 Task: Look for organic products only.
Action: Mouse moved to (16, 97)
Screenshot: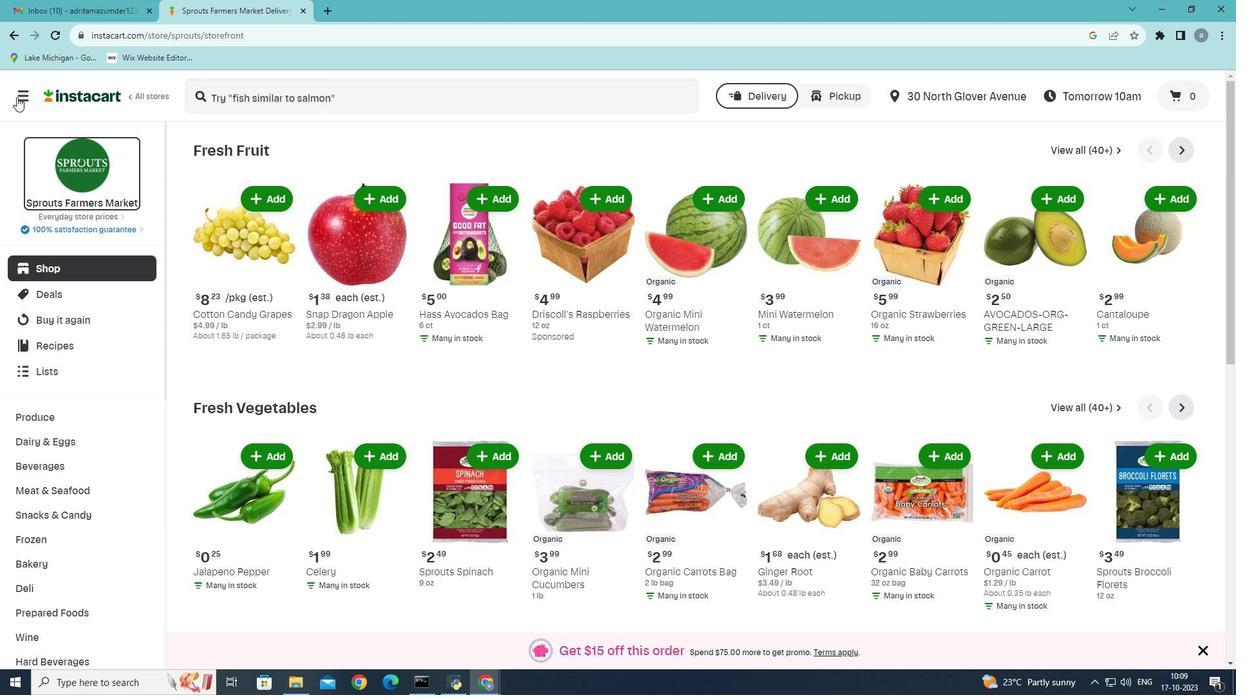 
Action: Mouse pressed left at (16, 97)
Screenshot: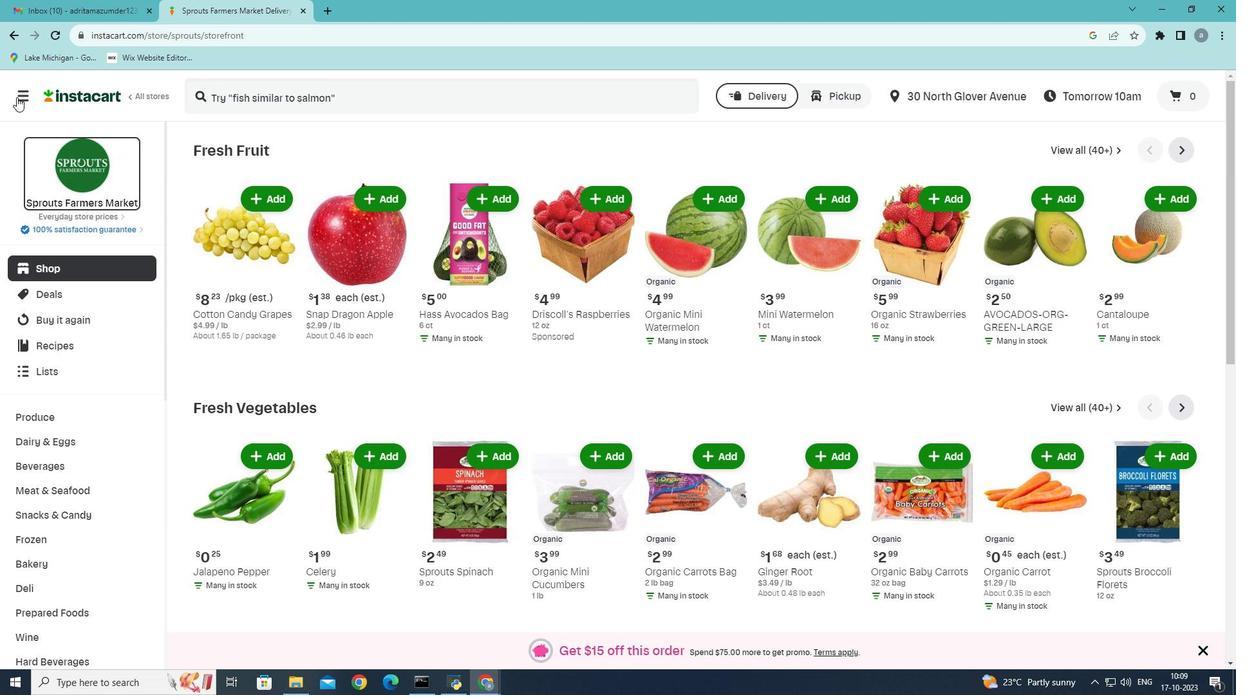 
Action: Mouse moved to (51, 380)
Screenshot: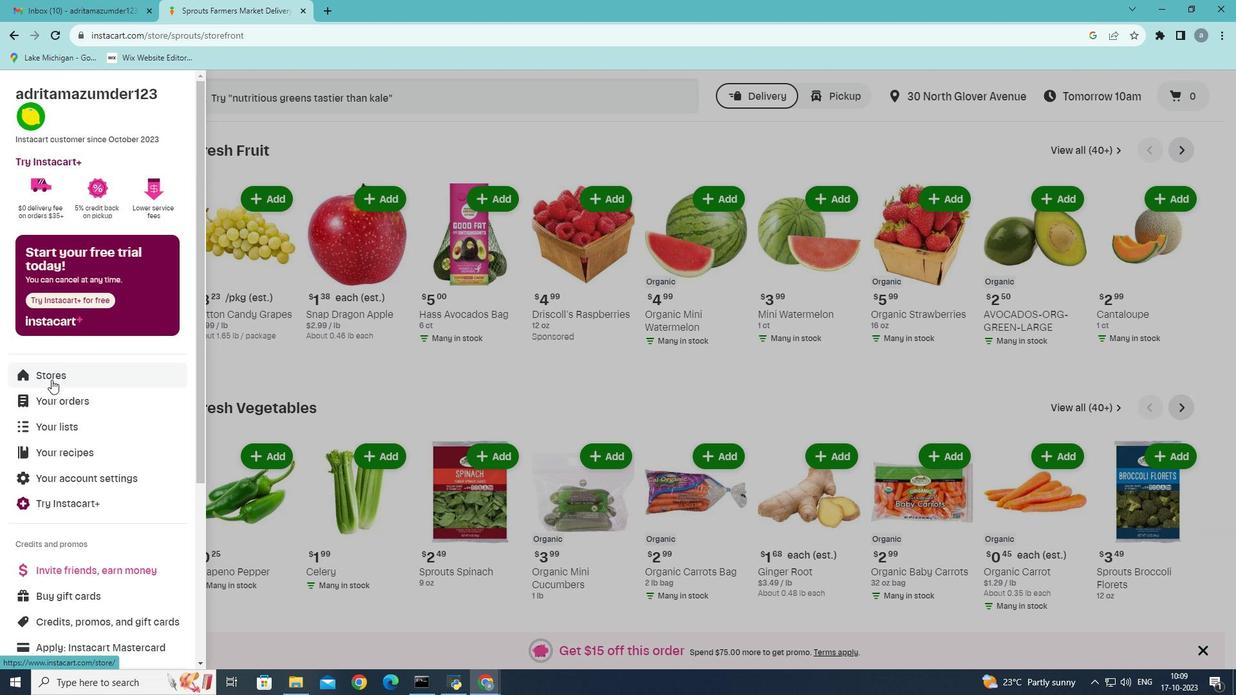 
Action: Mouse pressed left at (51, 380)
Screenshot: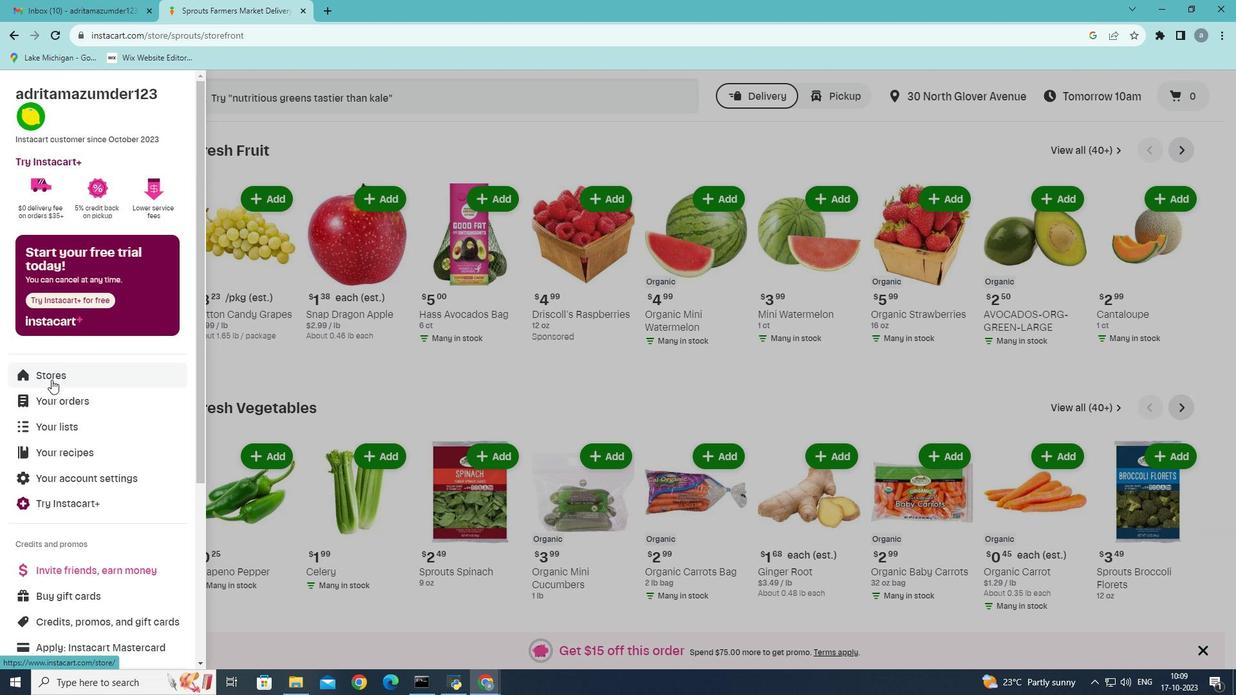 
Action: Mouse moved to (298, 139)
Screenshot: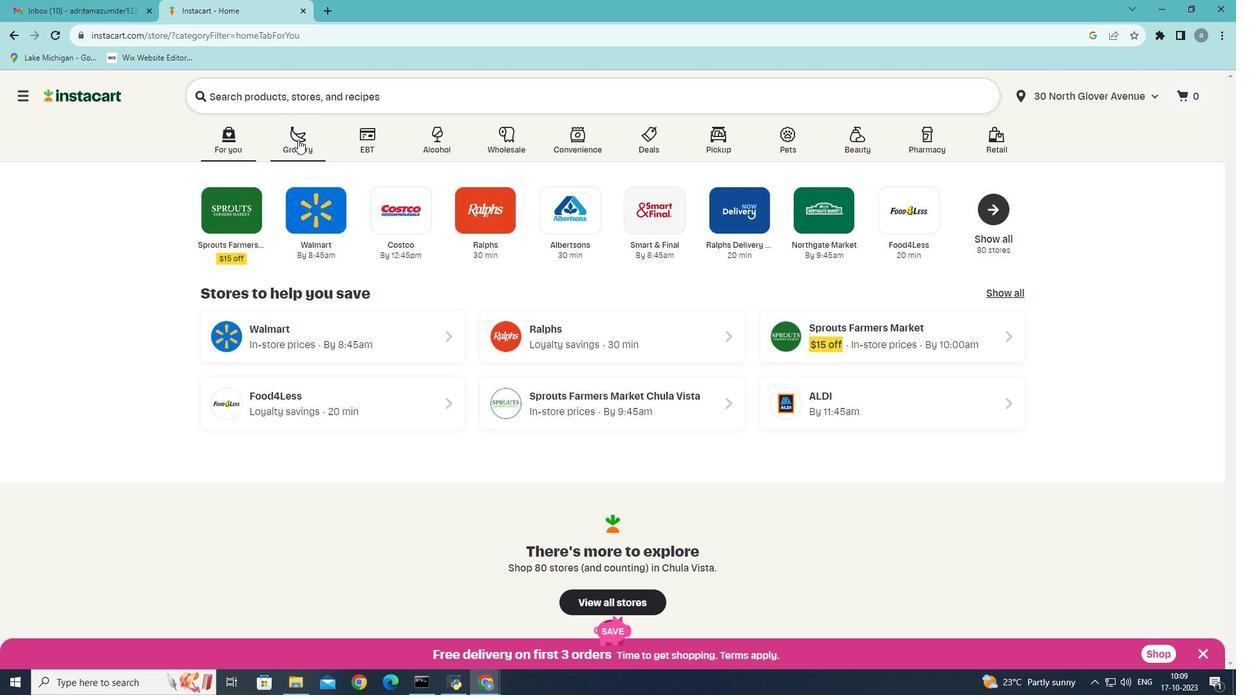 
Action: Mouse pressed left at (298, 139)
Screenshot: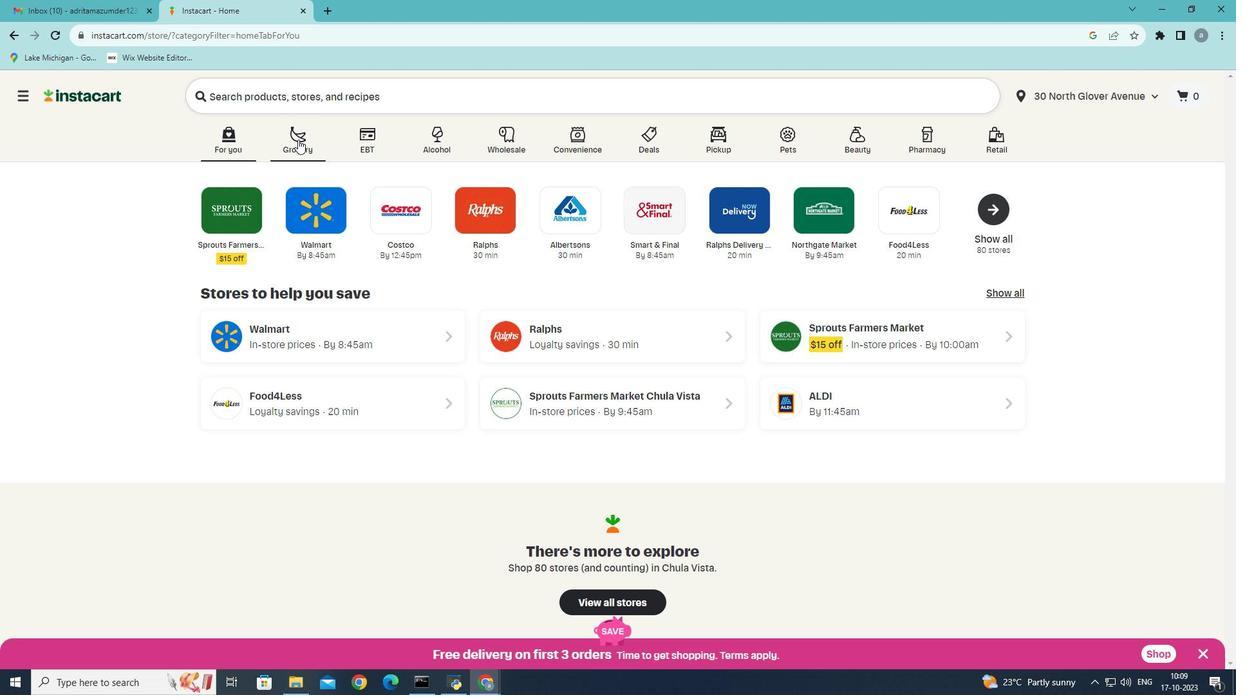 
Action: Mouse moved to (860, 310)
Screenshot: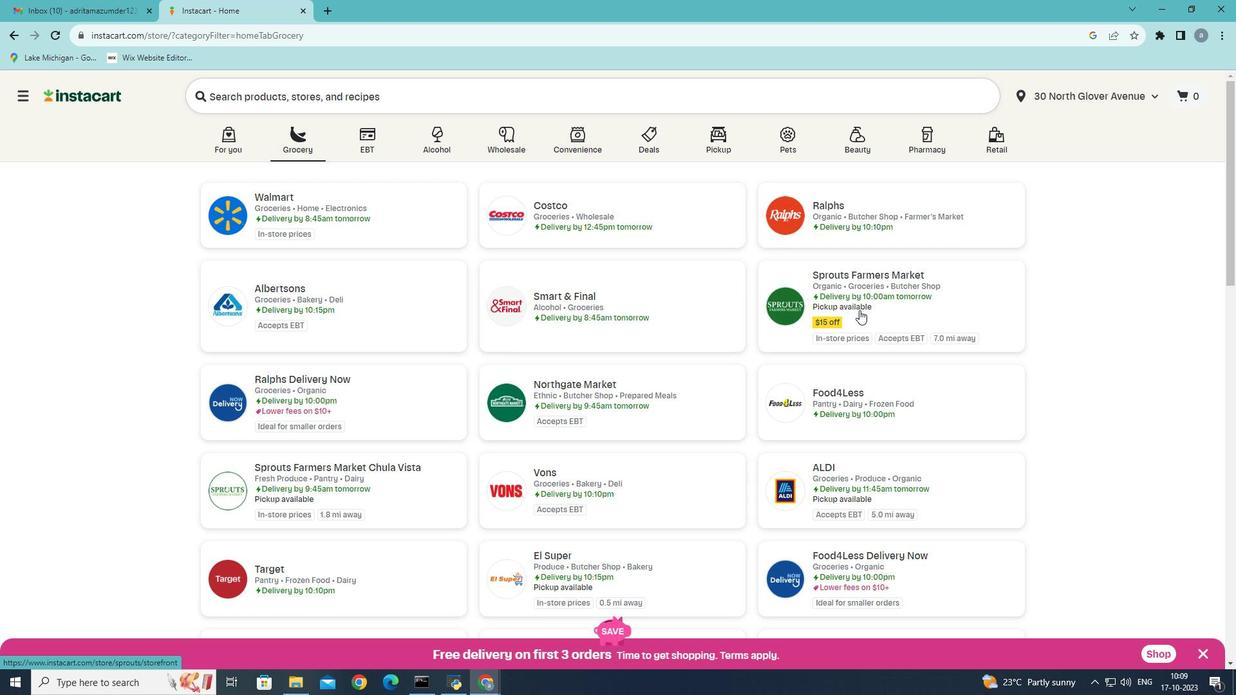 
Action: Mouse pressed left at (860, 310)
Screenshot: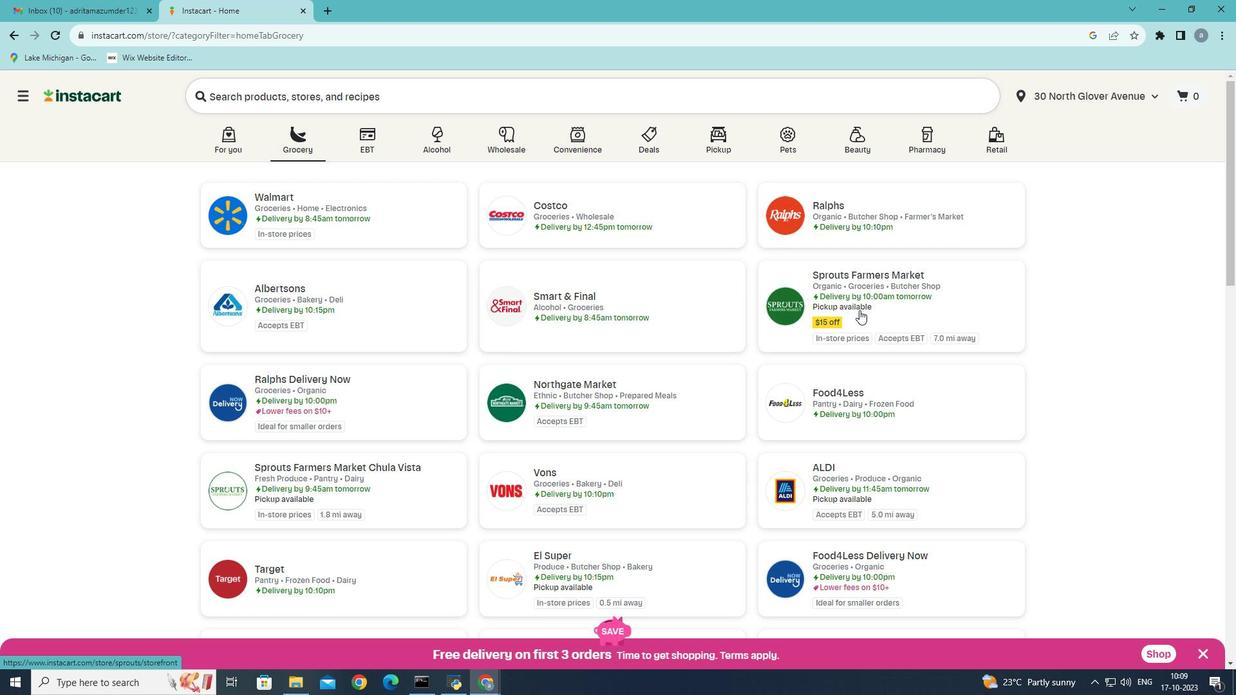 
Action: Mouse moved to (42, 492)
Screenshot: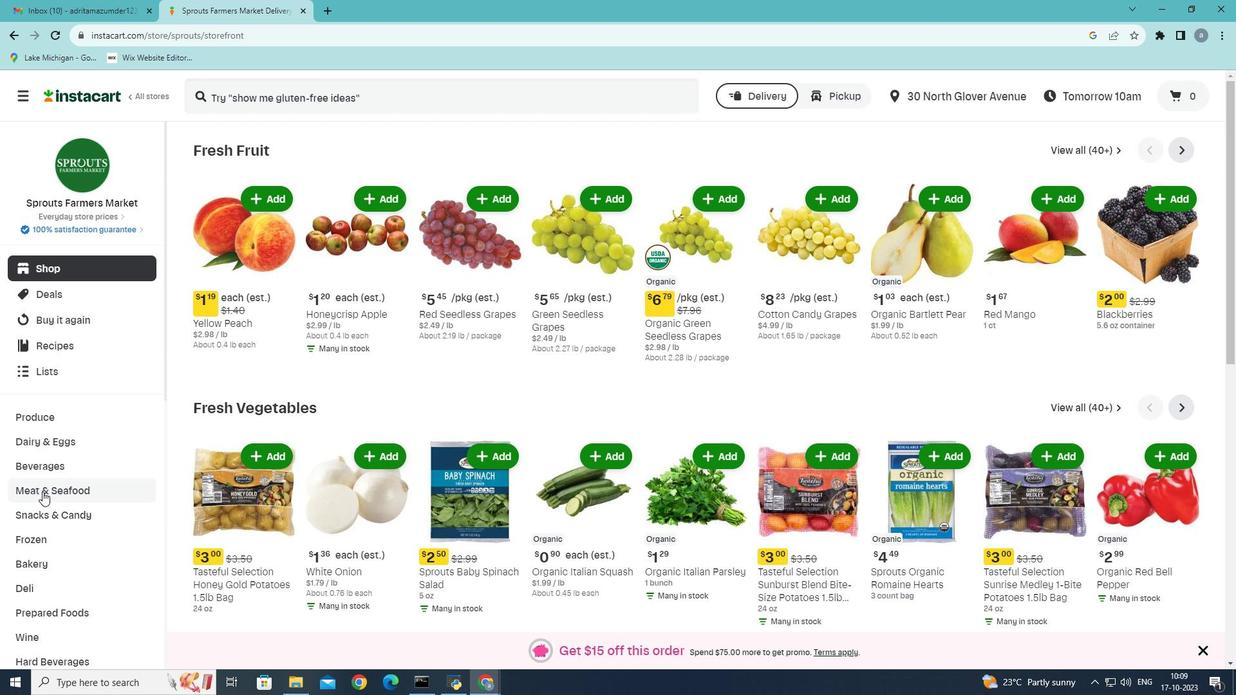 
Action: Mouse pressed left at (42, 492)
Screenshot: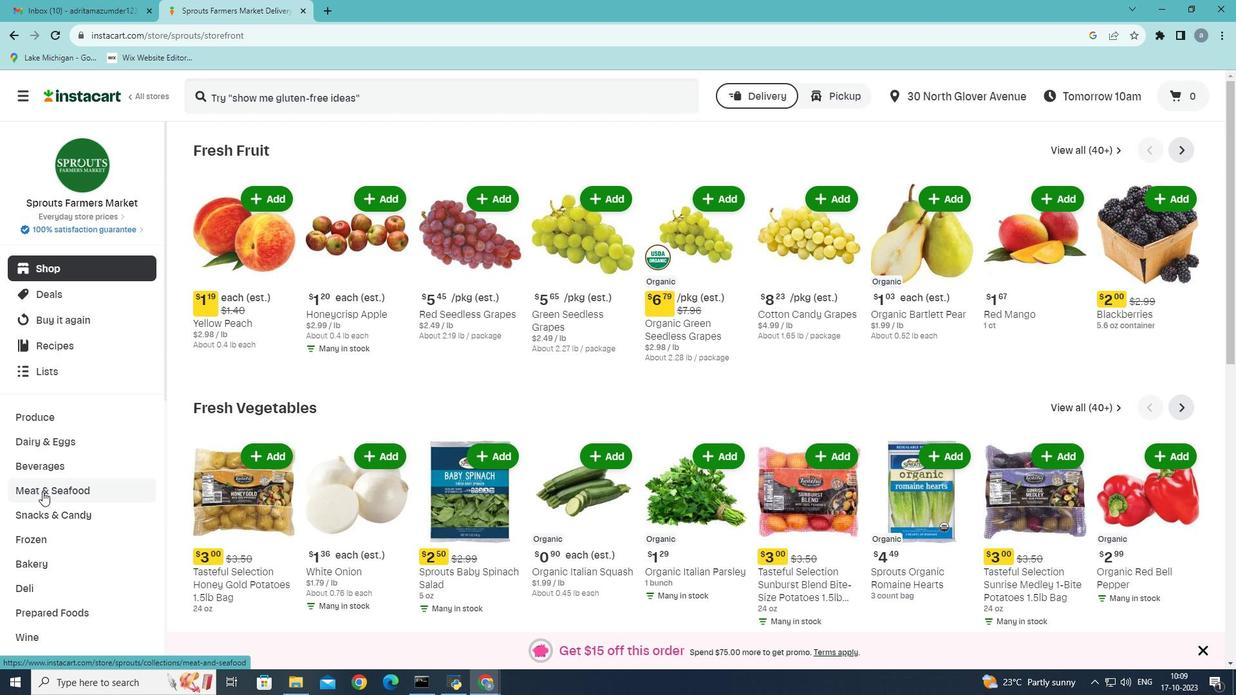 
Action: Mouse moved to (378, 182)
Screenshot: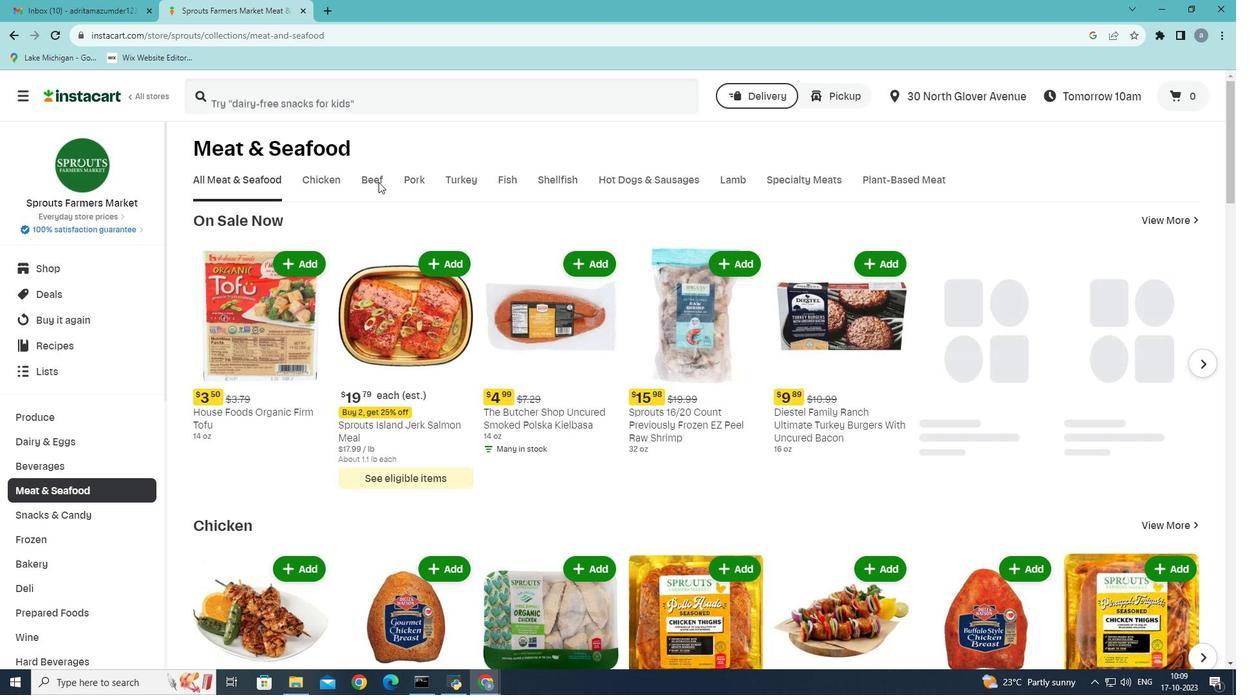 
Action: Mouse pressed left at (378, 182)
Screenshot: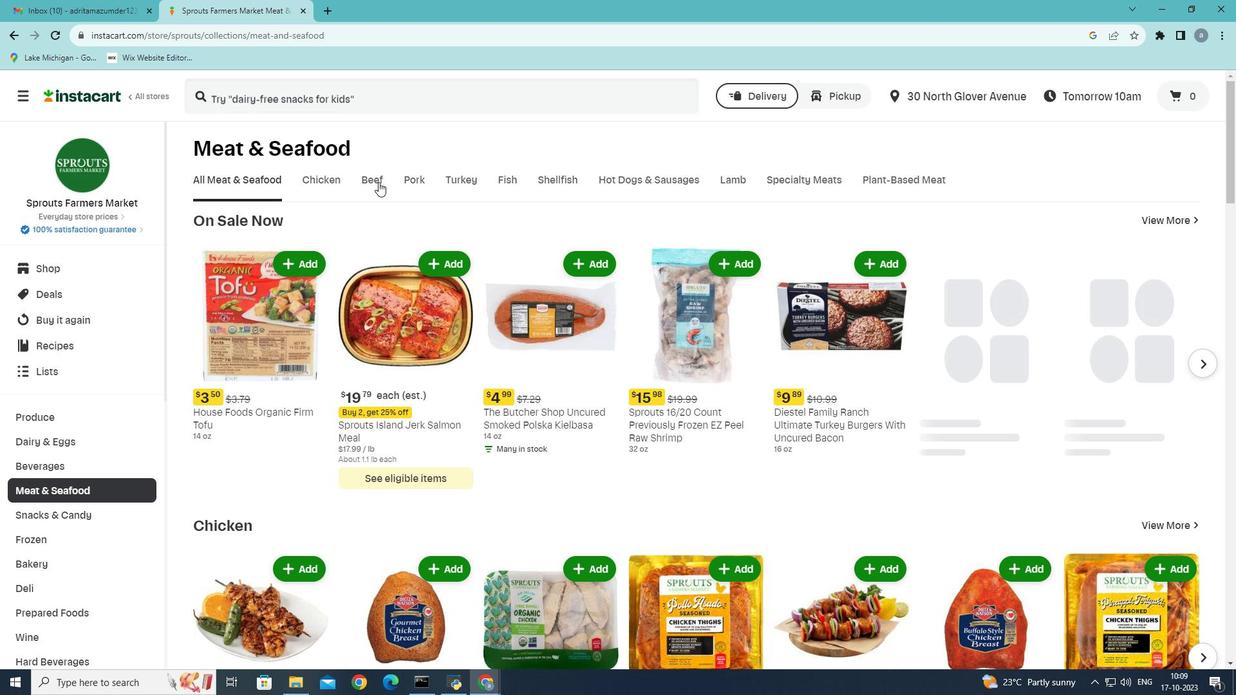 
Action: Mouse moved to (445, 240)
Screenshot: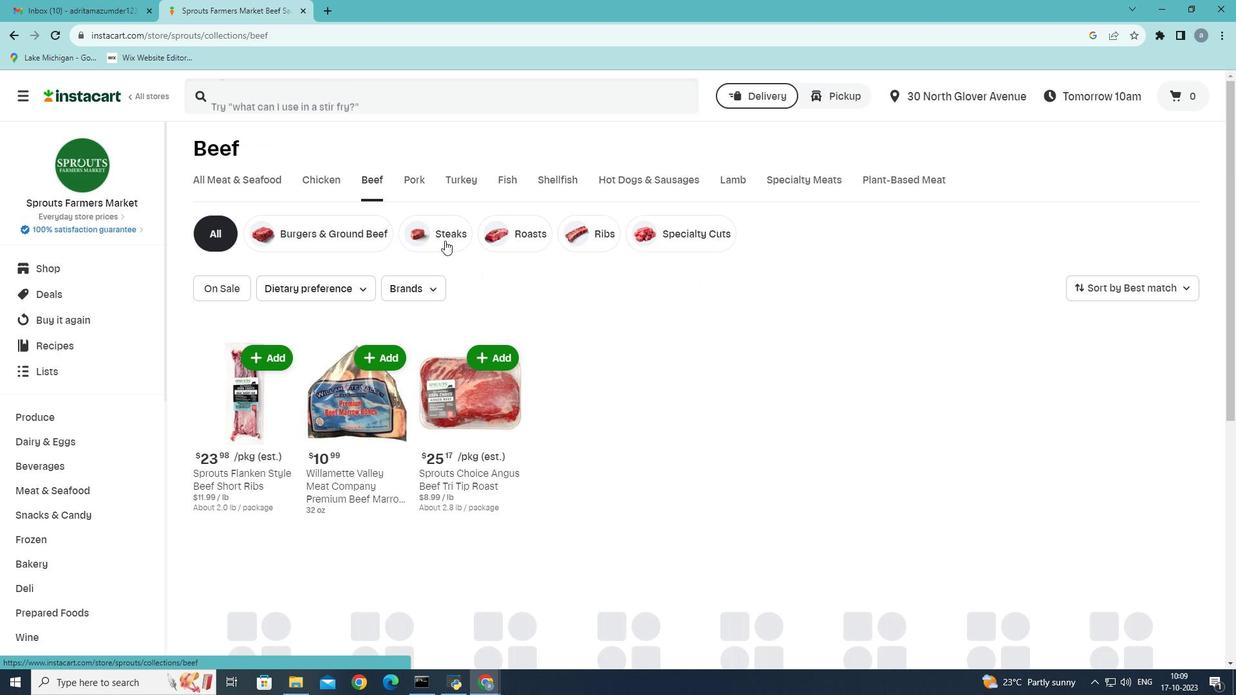 
Action: Mouse pressed left at (445, 240)
Screenshot: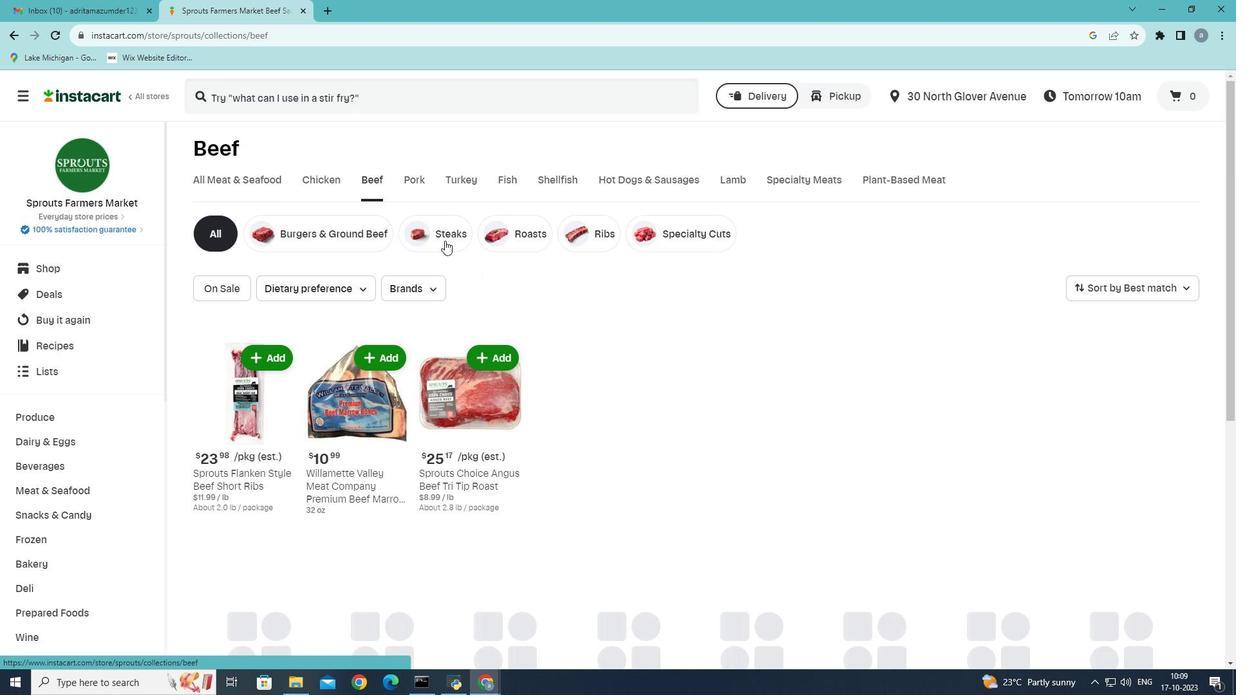 
Action: Mouse moved to (361, 289)
Screenshot: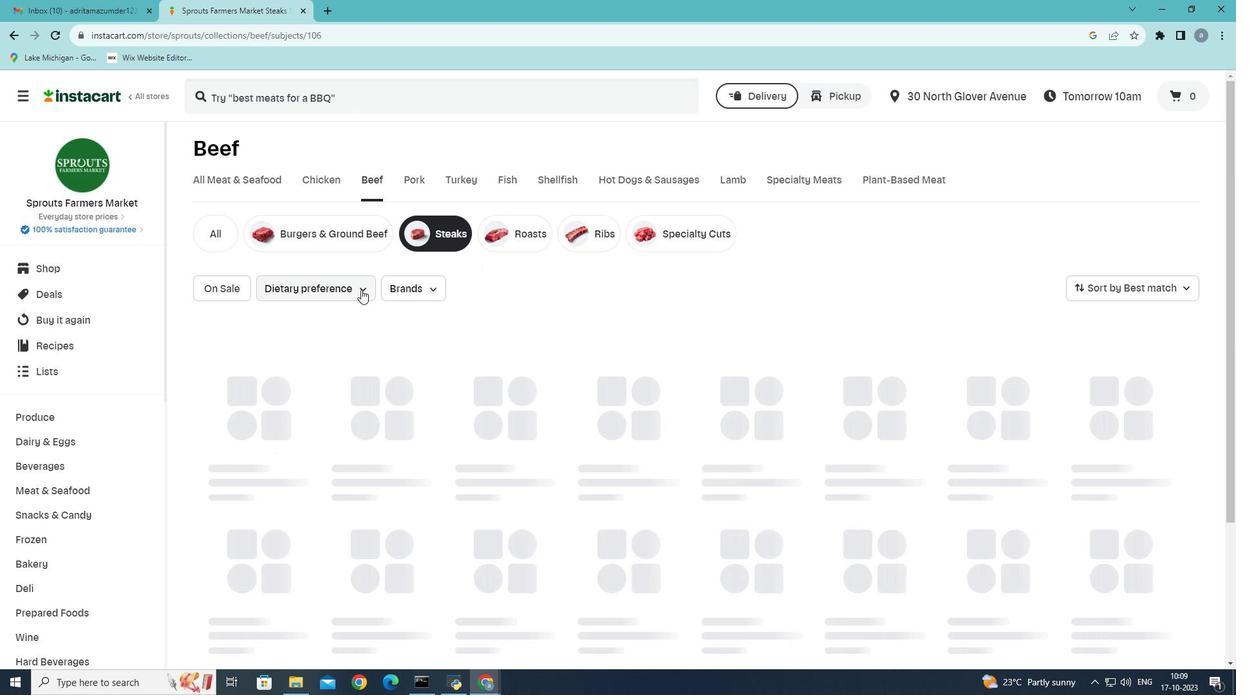 
Action: Mouse pressed left at (361, 289)
Screenshot: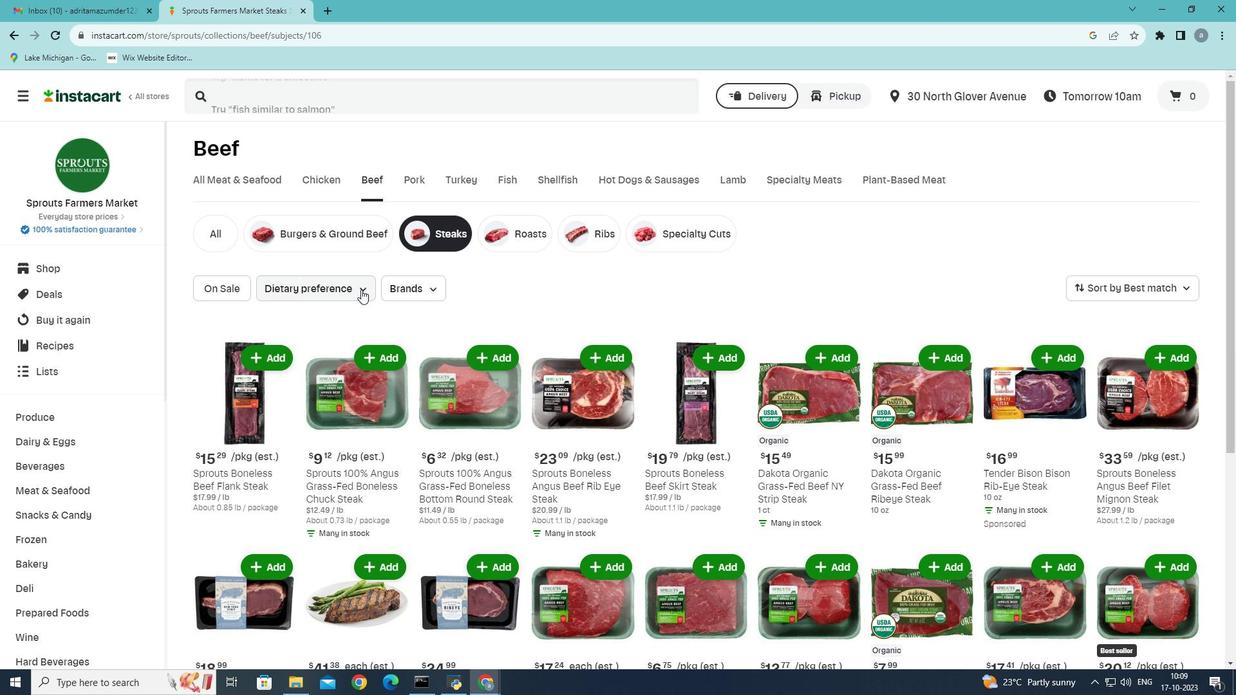 
Action: Mouse moved to (278, 329)
Screenshot: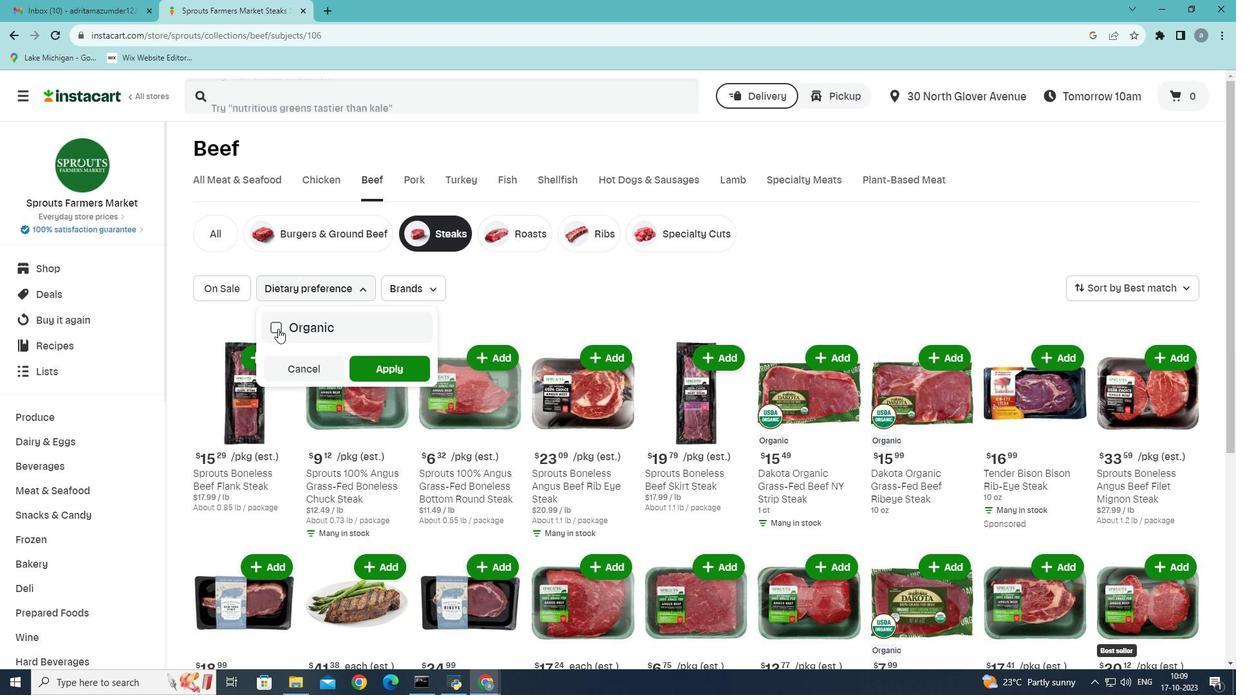 
Action: Mouse pressed left at (278, 329)
Screenshot: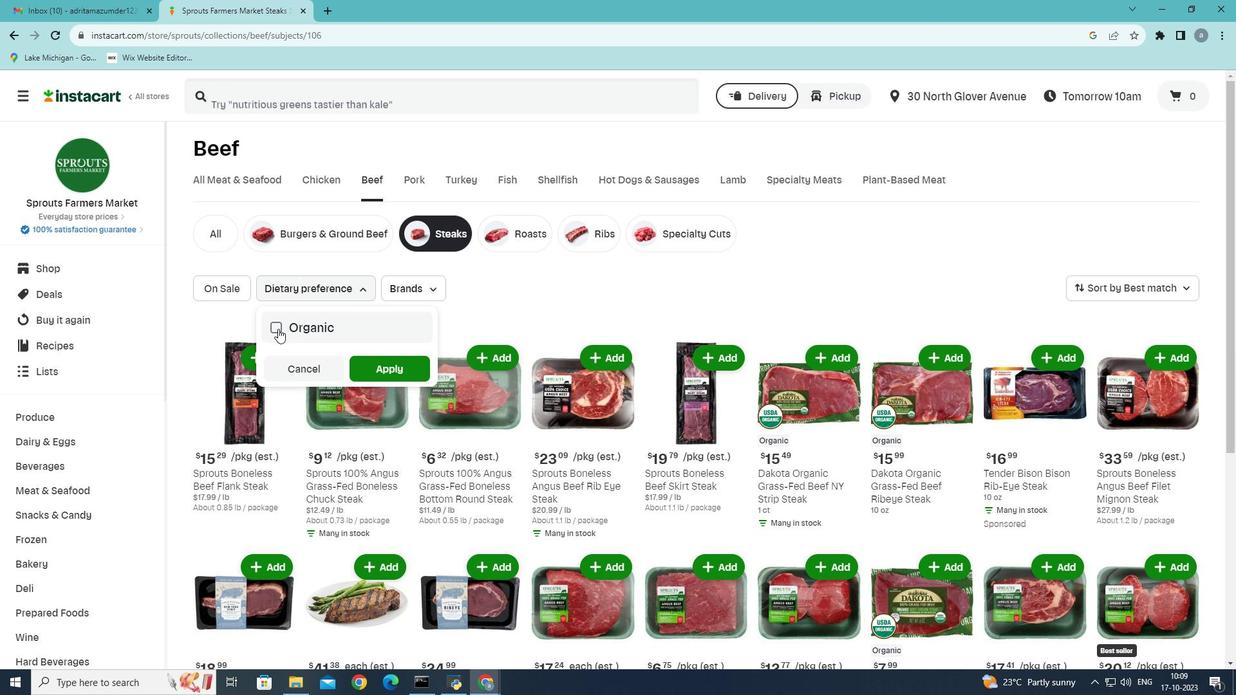 
Action: Mouse moved to (391, 373)
Screenshot: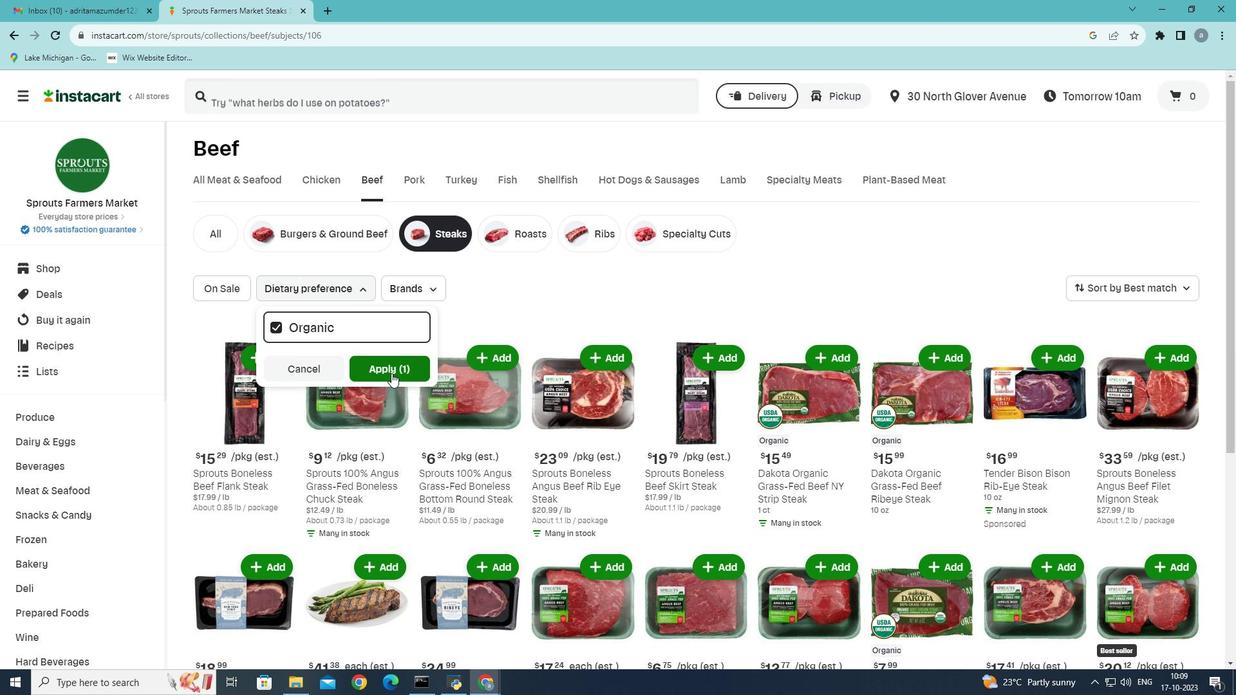 
Action: Mouse pressed left at (391, 373)
Screenshot: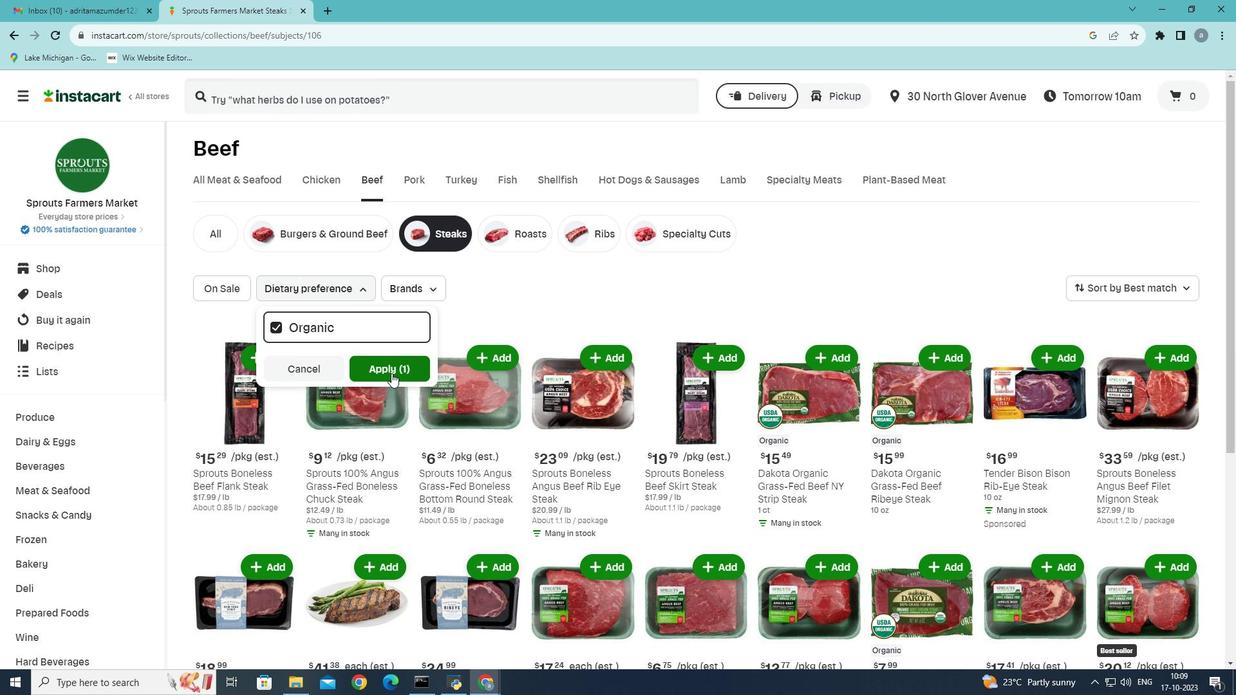 
Action: Mouse moved to (382, 349)
Screenshot: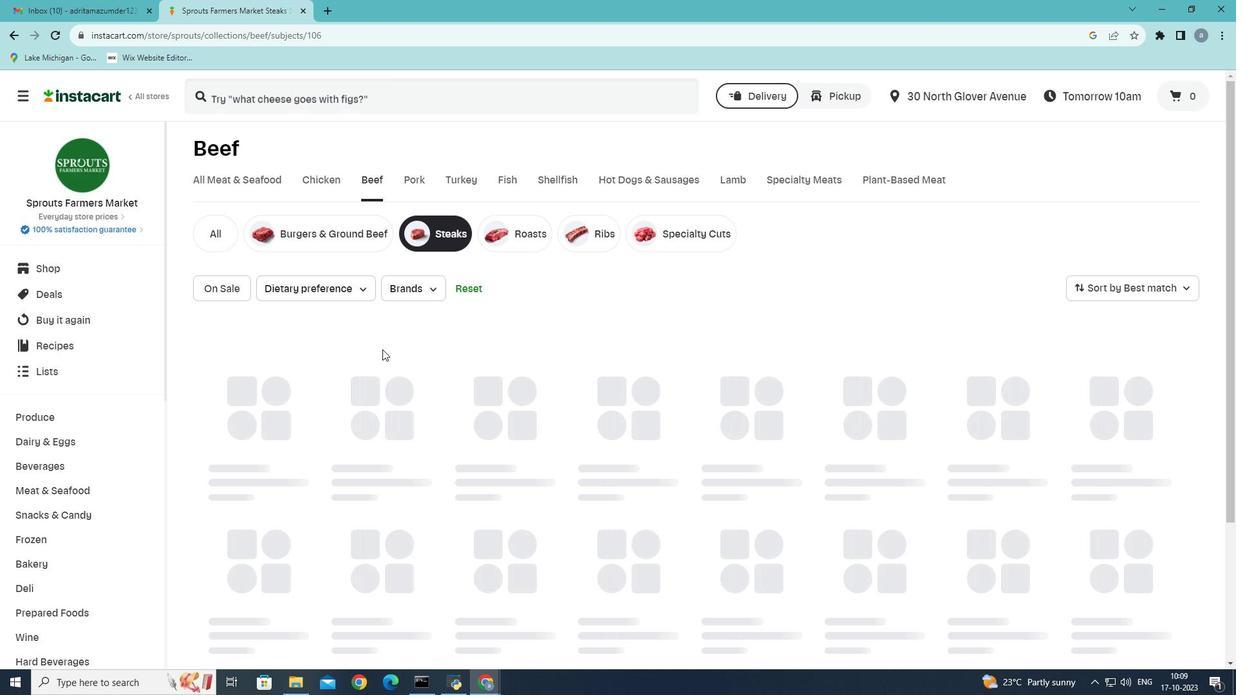 
